 Task: Move the task Implement a new remote desktop solution for a company's employees to the section Done in the project AgileCrest and filter the tasks in the project by Incomplete tasks
Action: Mouse moved to (740, 440)
Screenshot: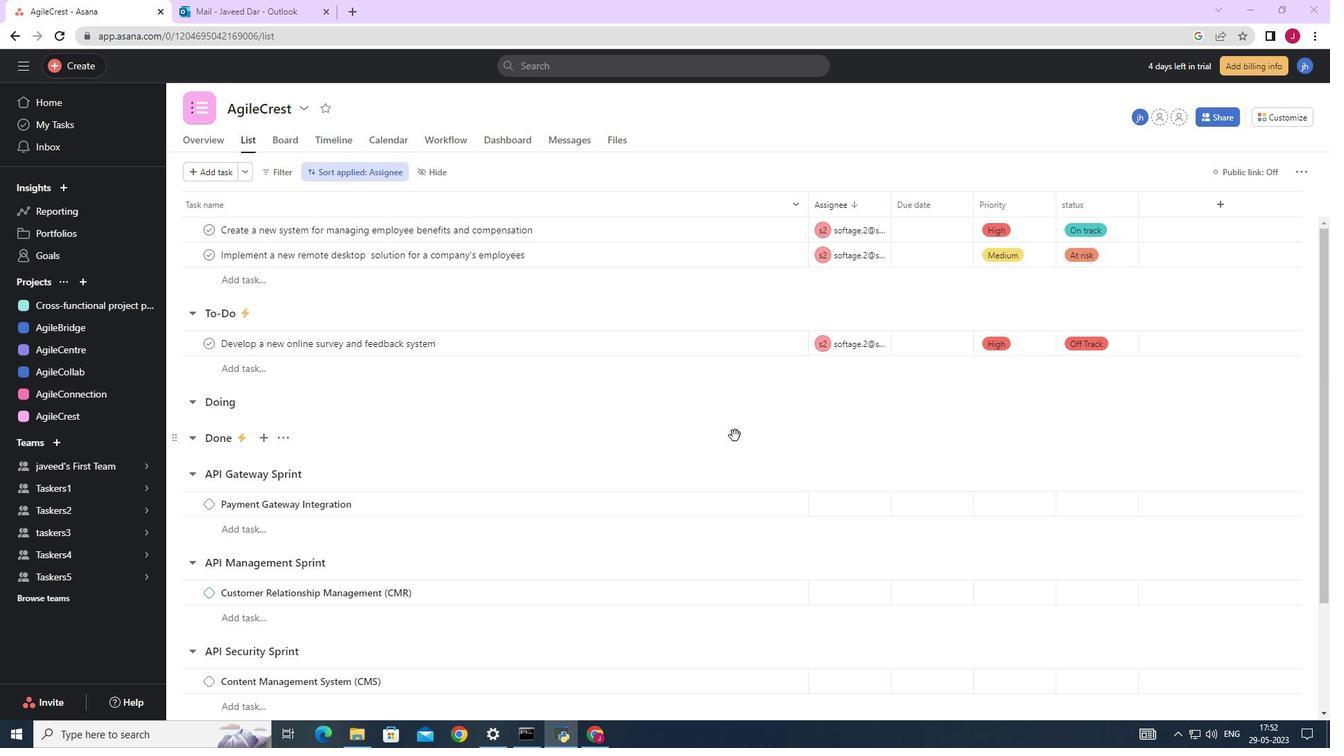 
Action: Mouse scrolled (740, 441) with delta (0, 0)
Screenshot: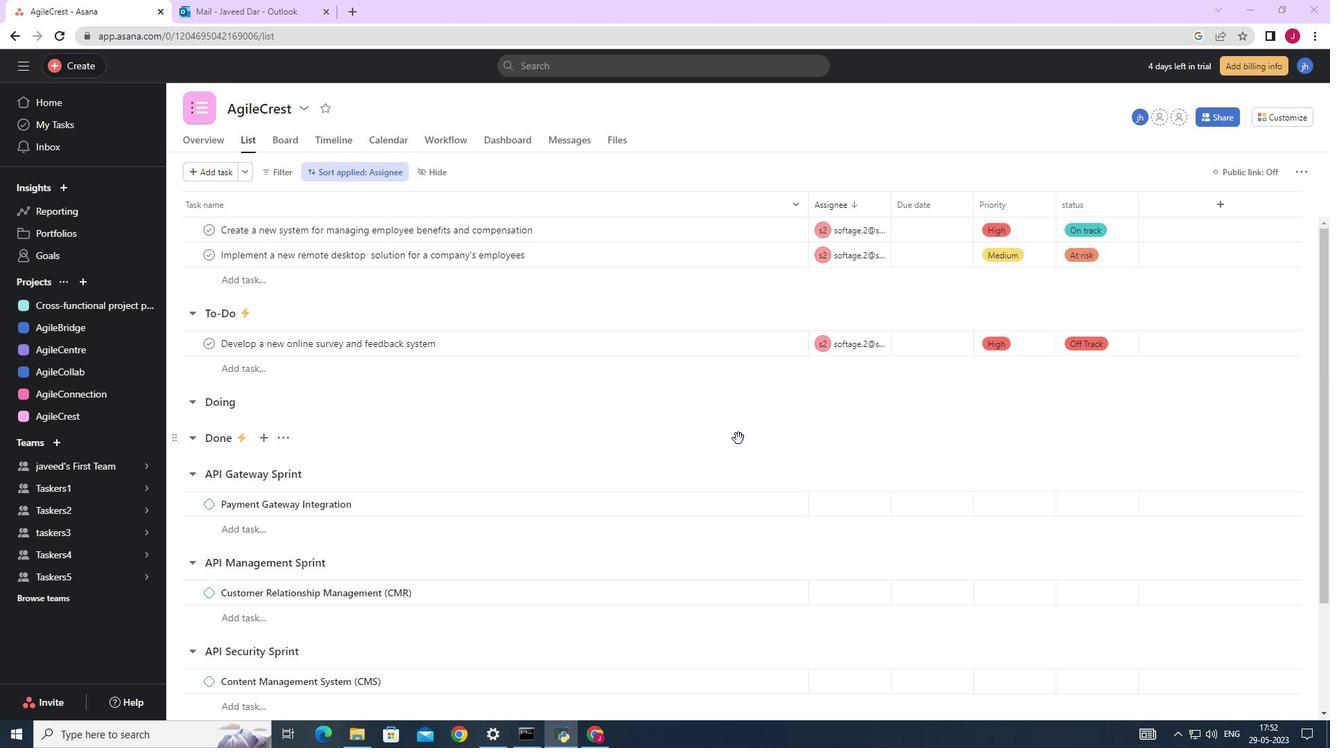 
Action: Mouse scrolled (740, 441) with delta (0, 0)
Screenshot: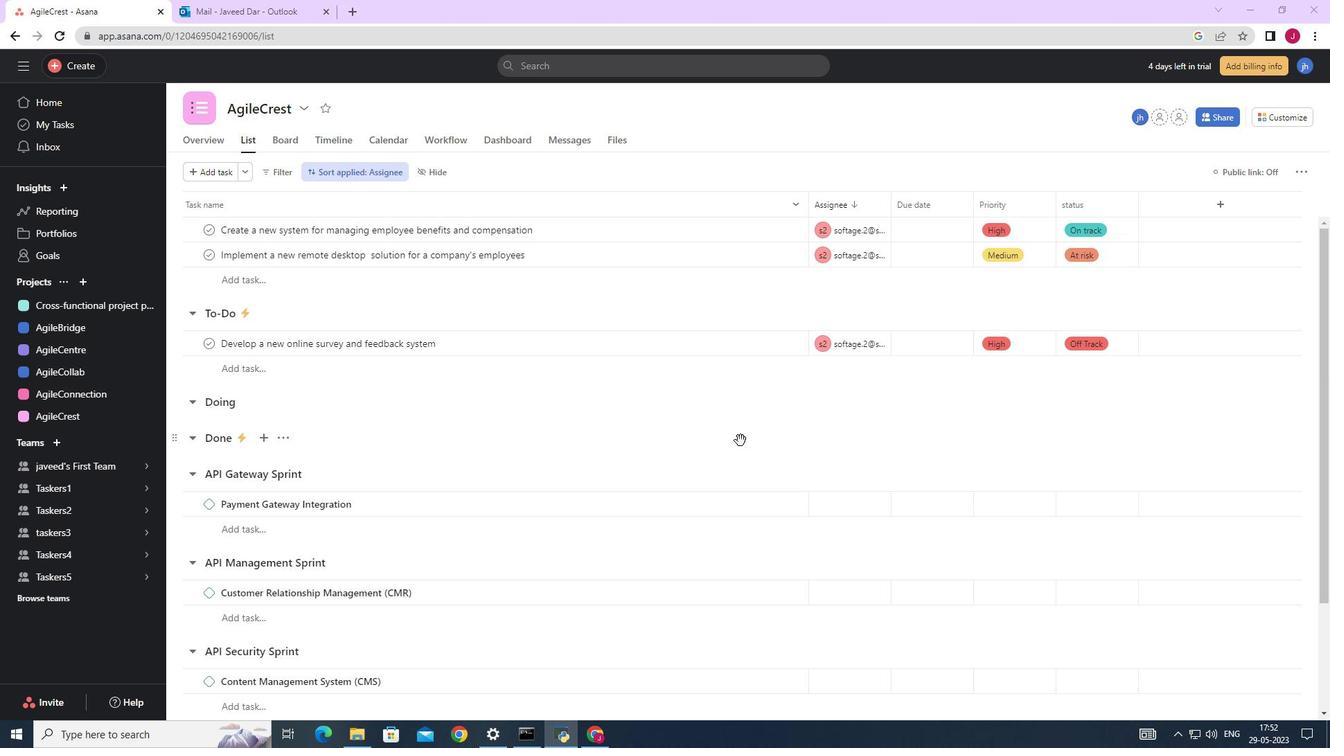 
Action: Mouse scrolled (740, 441) with delta (0, 0)
Screenshot: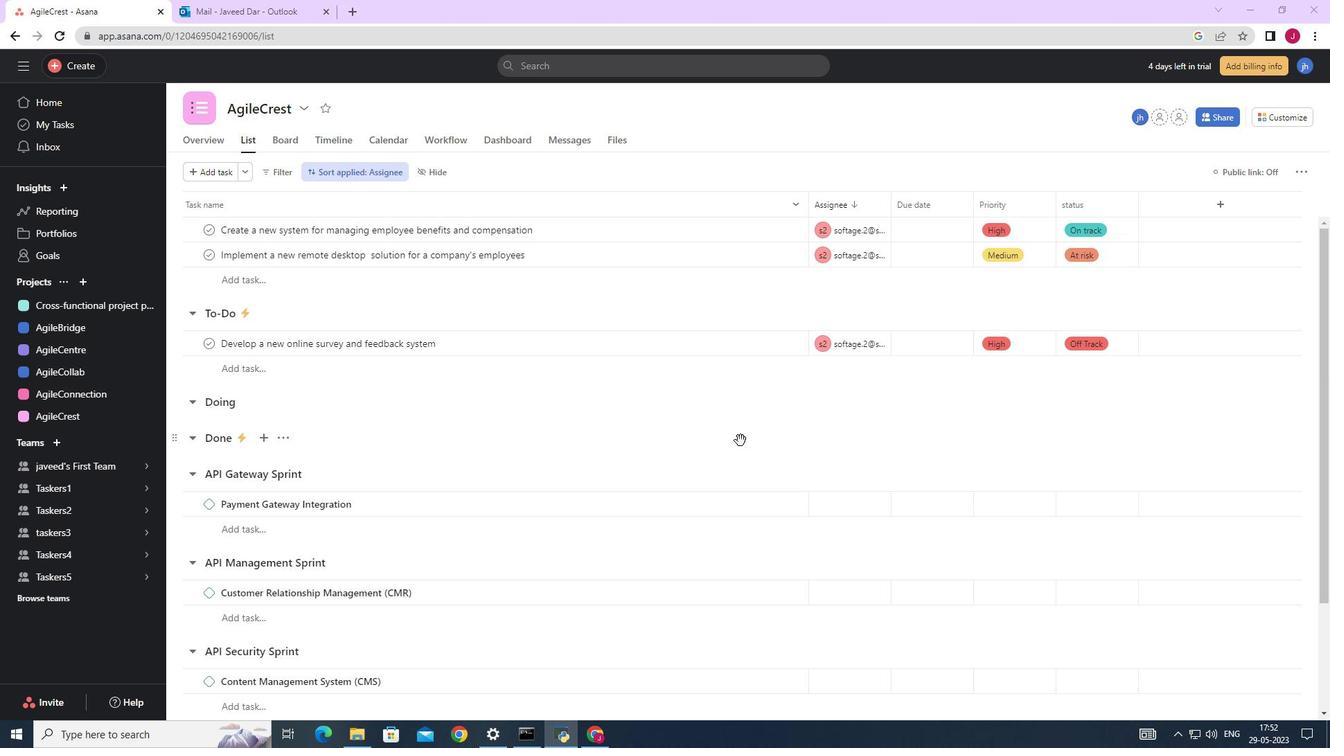 
Action: Mouse moved to (773, 257)
Screenshot: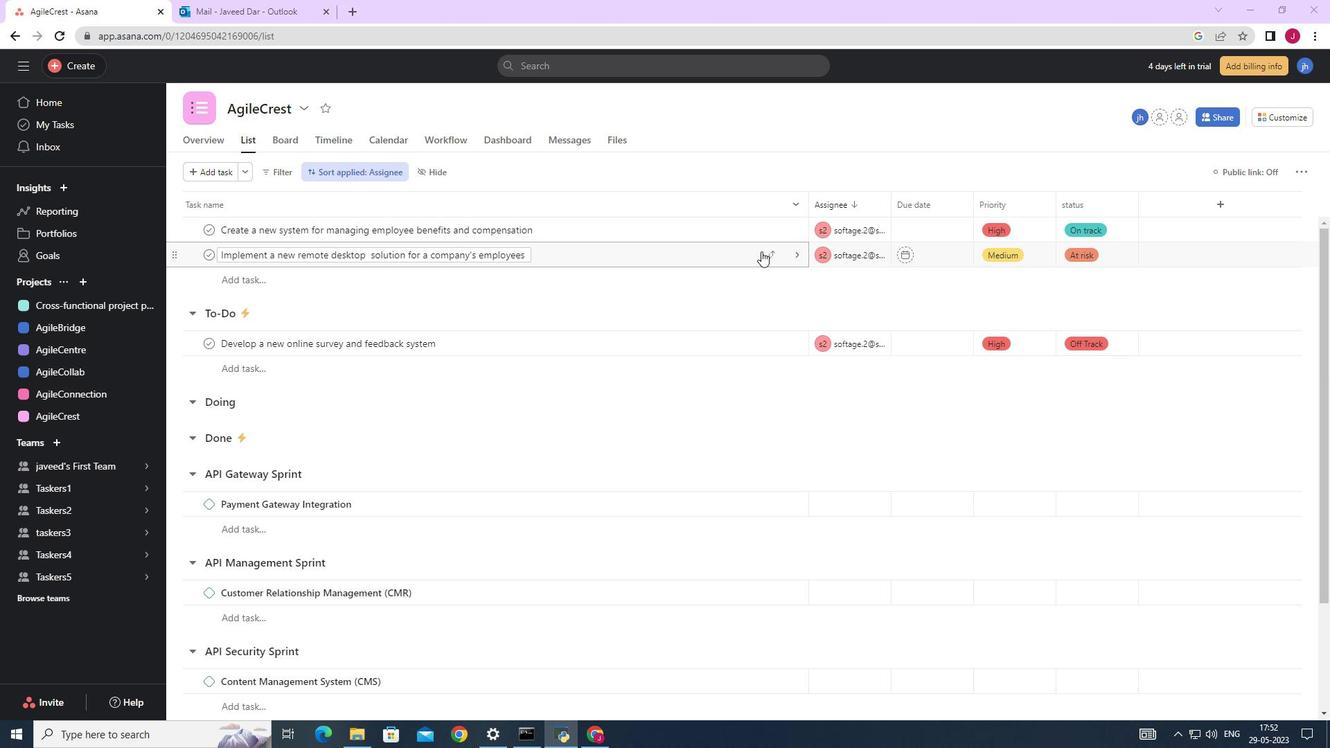 
Action: Mouse pressed left at (773, 257)
Screenshot: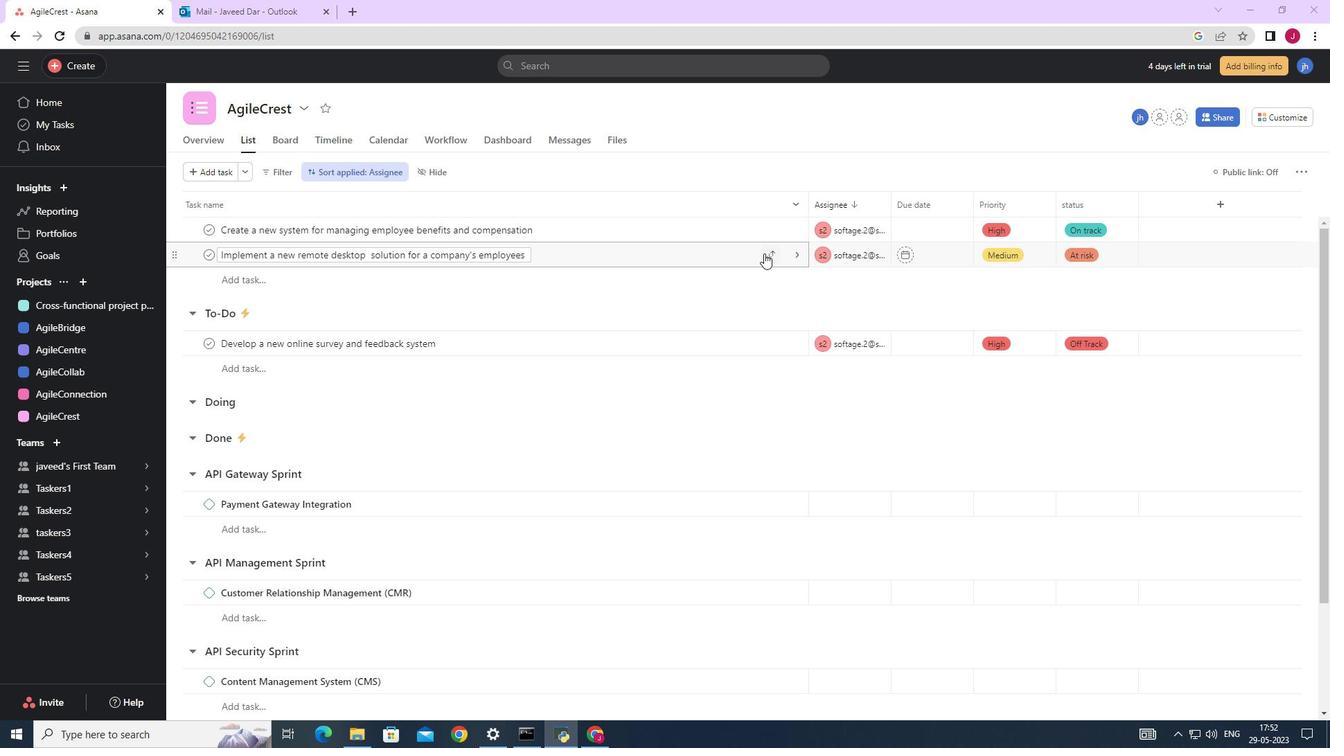 
Action: Mouse moved to (697, 383)
Screenshot: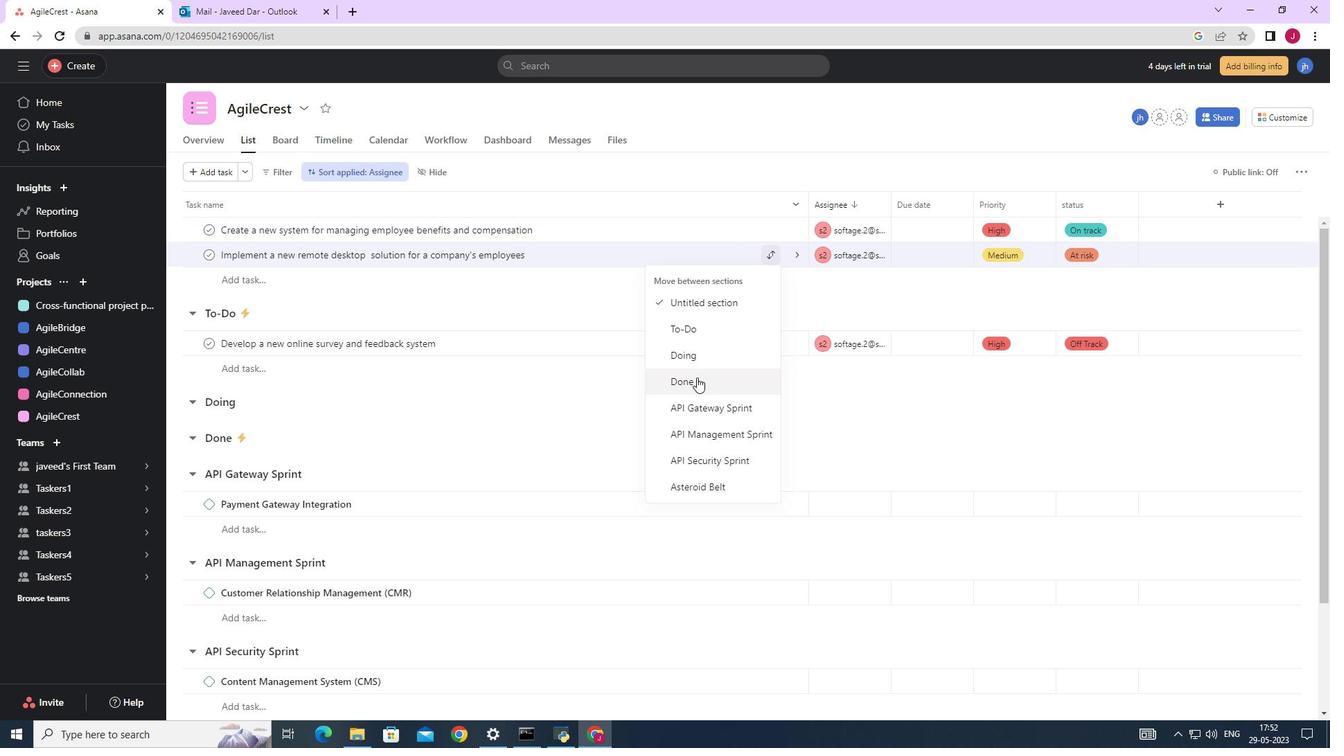 
Action: Mouse pressed left at (697, 383)
Screenshot: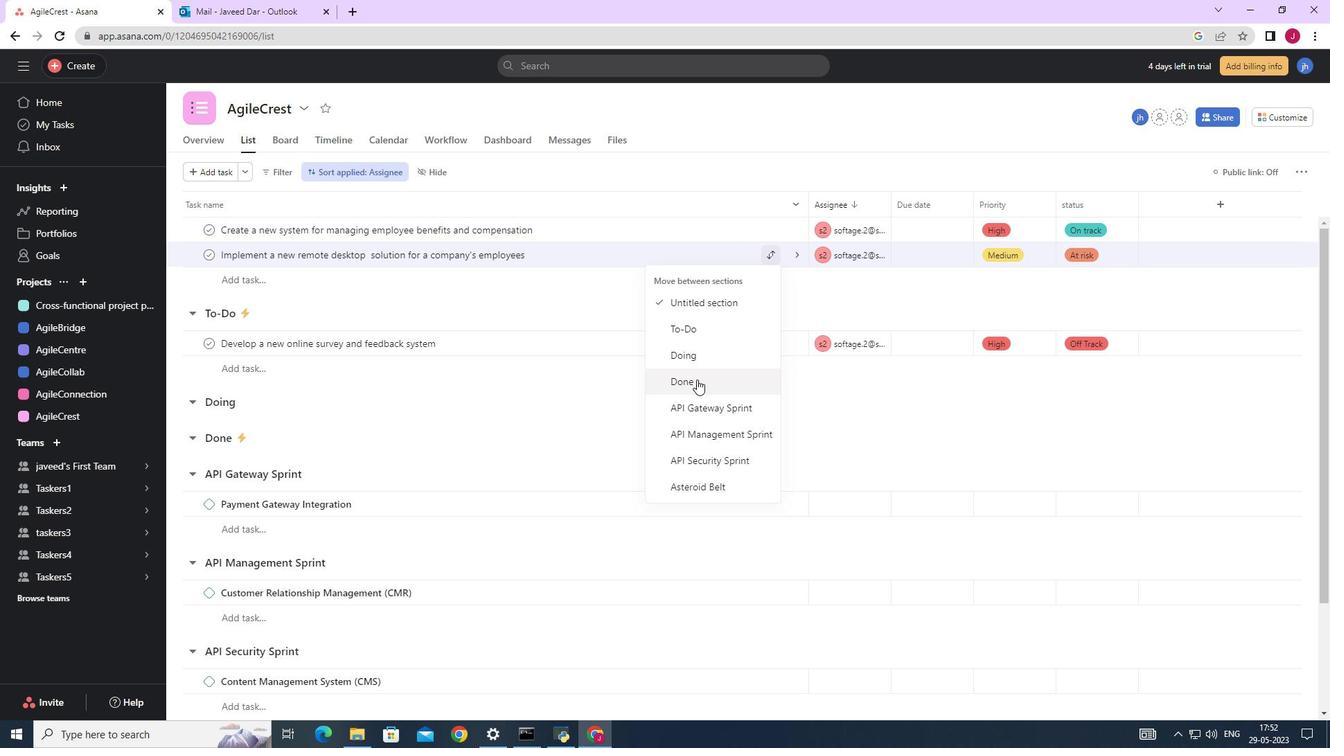 
Action: Mouse moved to (266, 171)
Screenshot: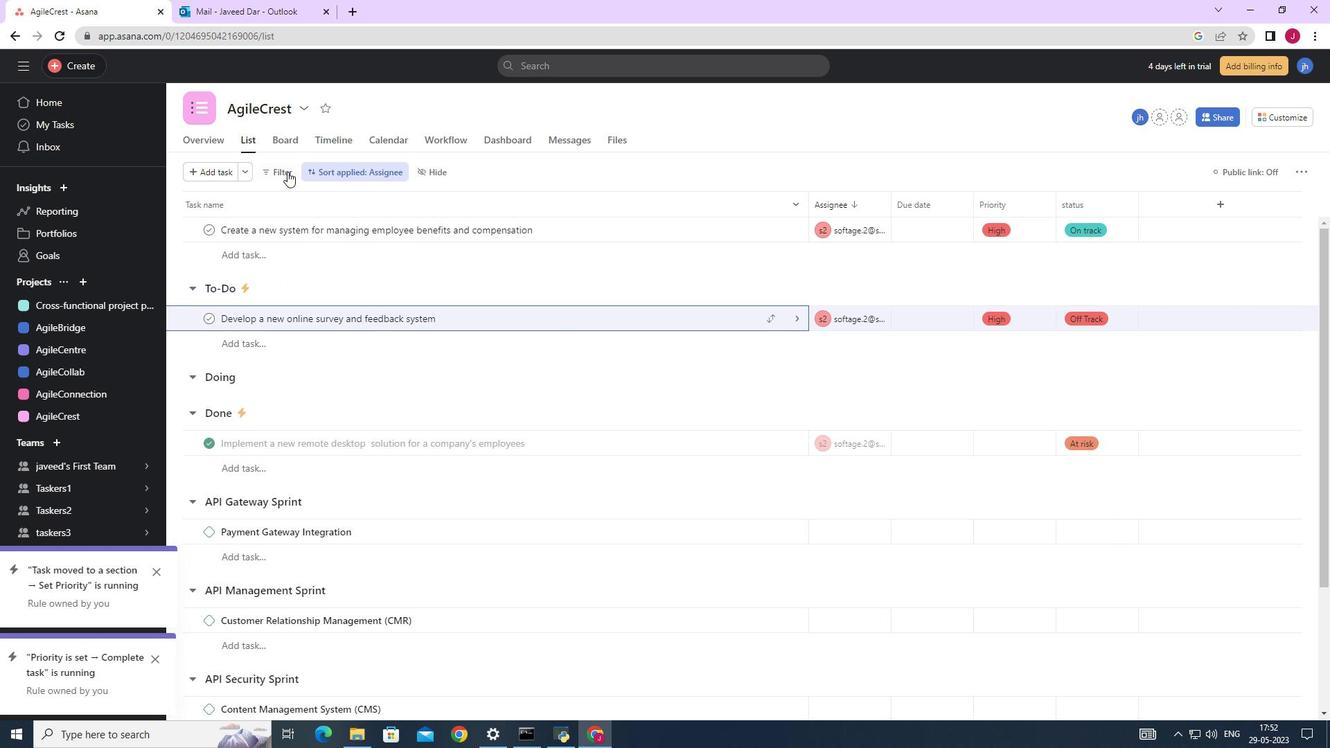 
Action: Mouse pressed left at (266, 171)
Screenshot: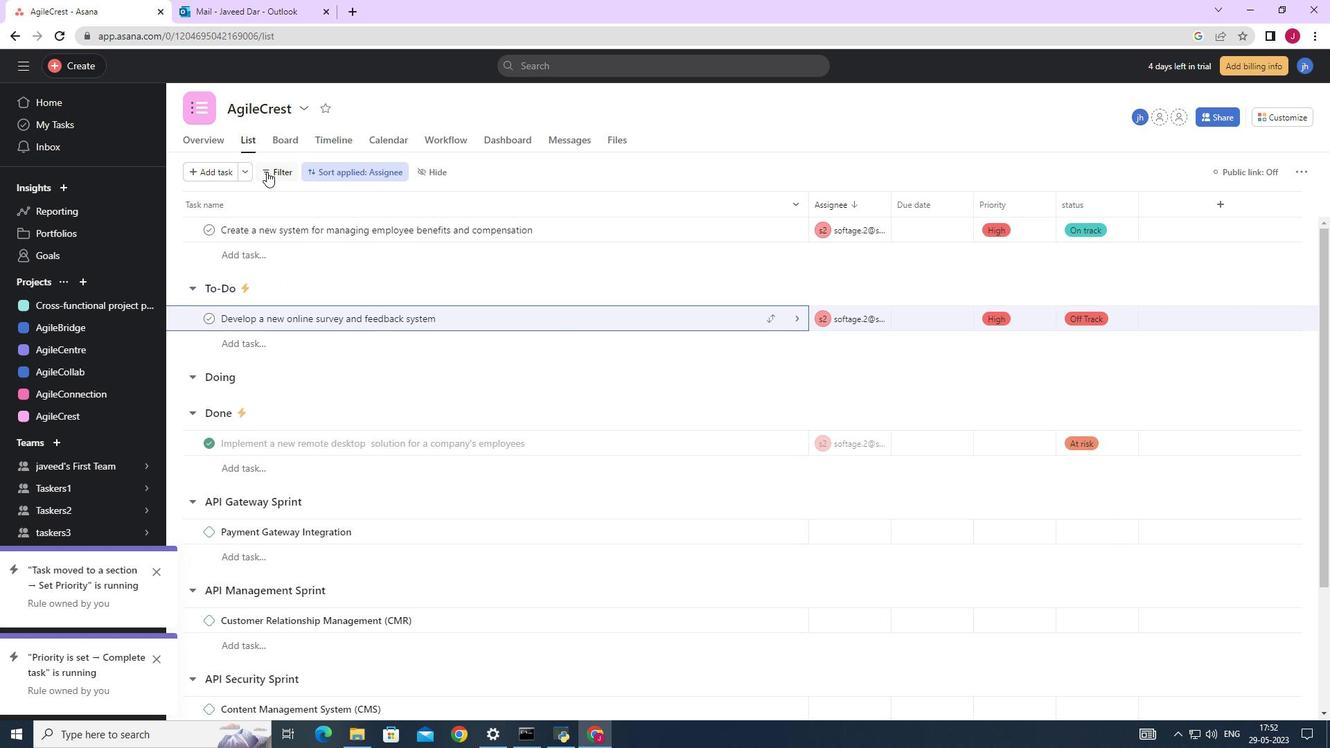 
Action: Mouse moved to (311, 224)
Screenshot: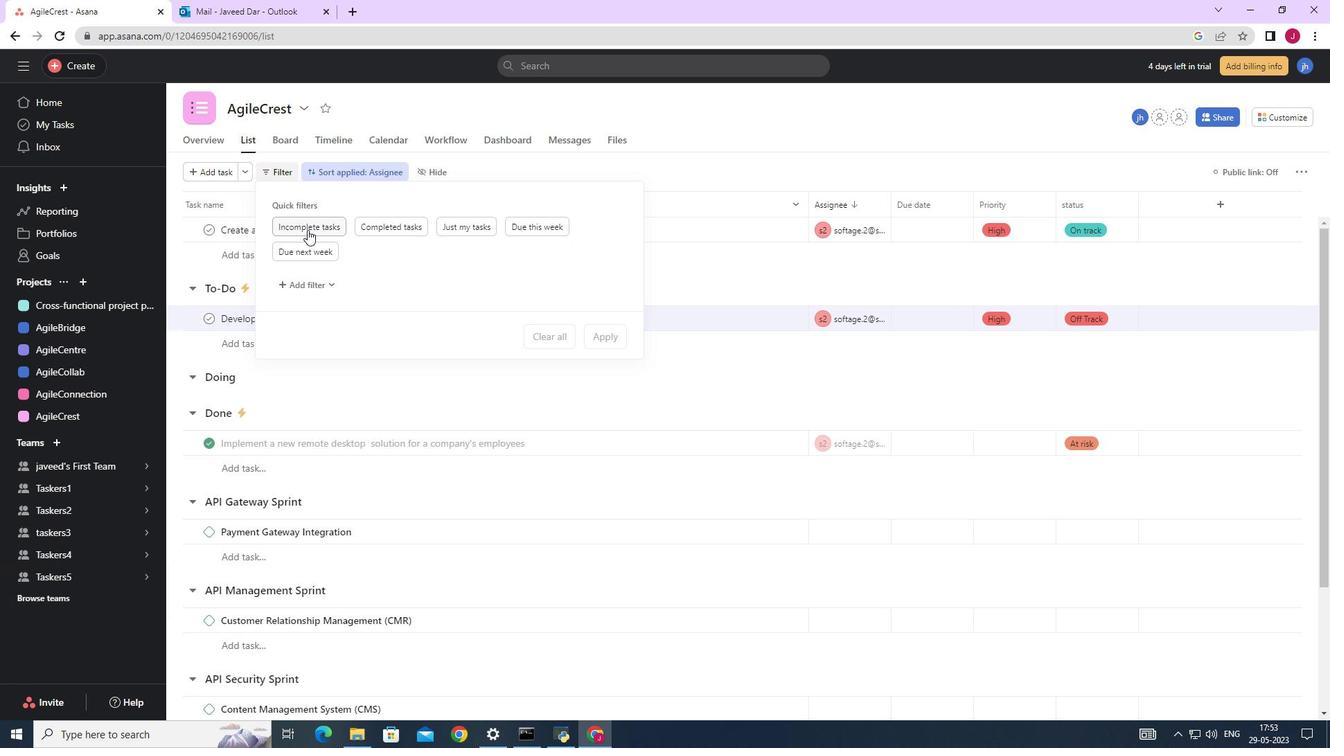 
Action: Mouse pressed left at (311, 224)
Screenshot: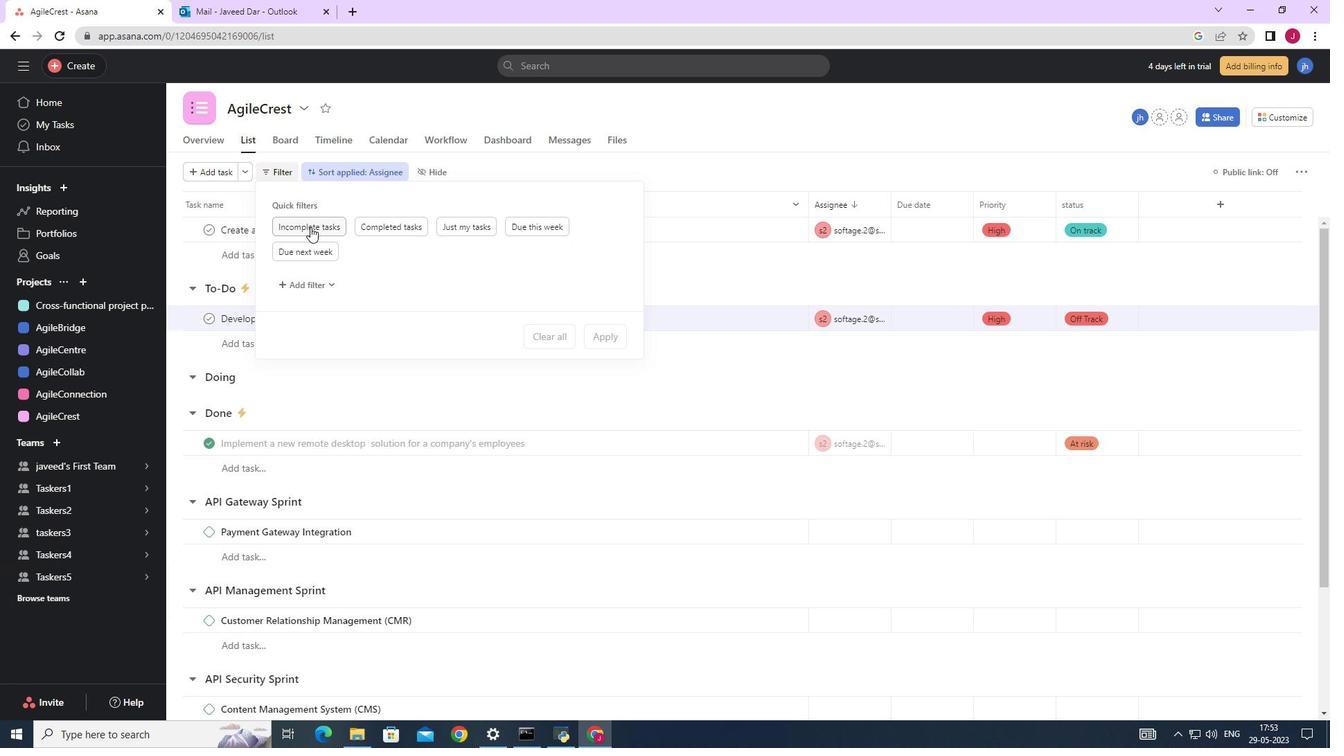 
Action: Mouse moved to (382, 243)
Screenshot: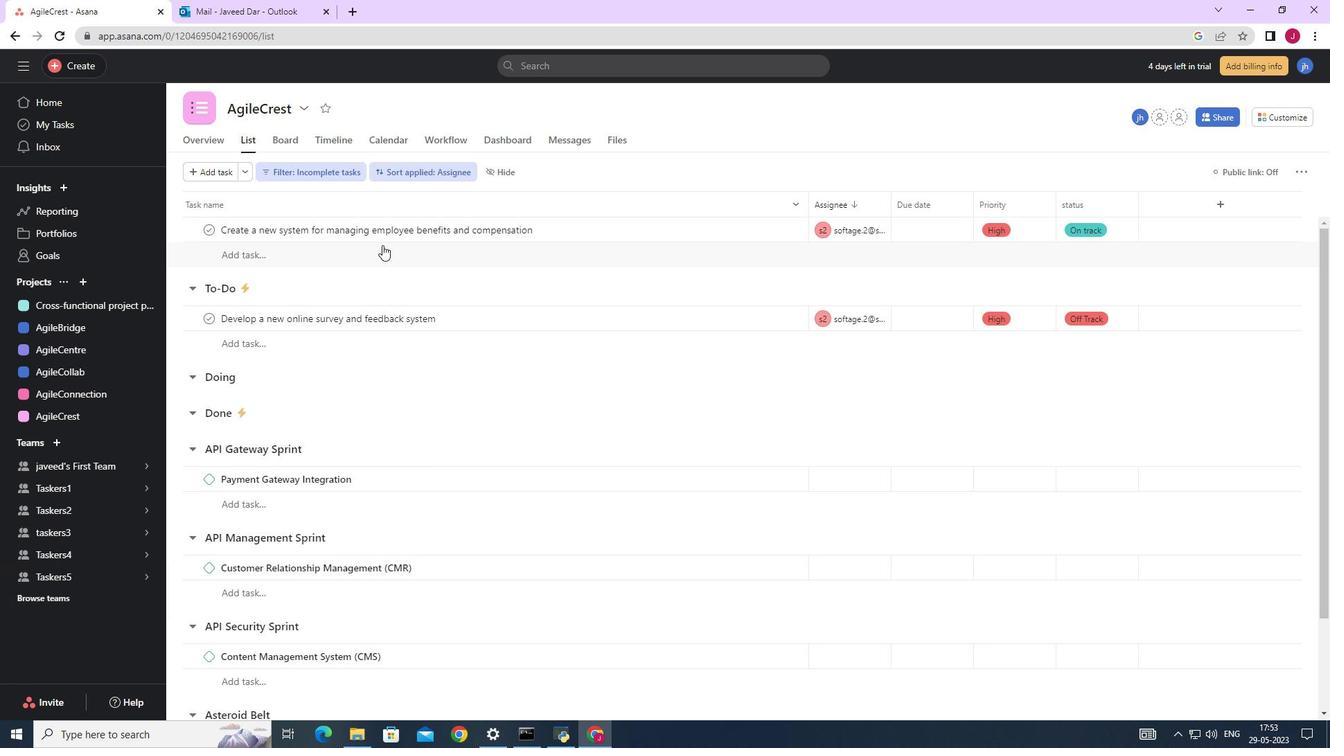 
